 Task: Change the configuration of the roadmap layout of the mark's project to sort by "Assignees" in descending order.
Action: Mouse moved to (253, 167)
Screenshot: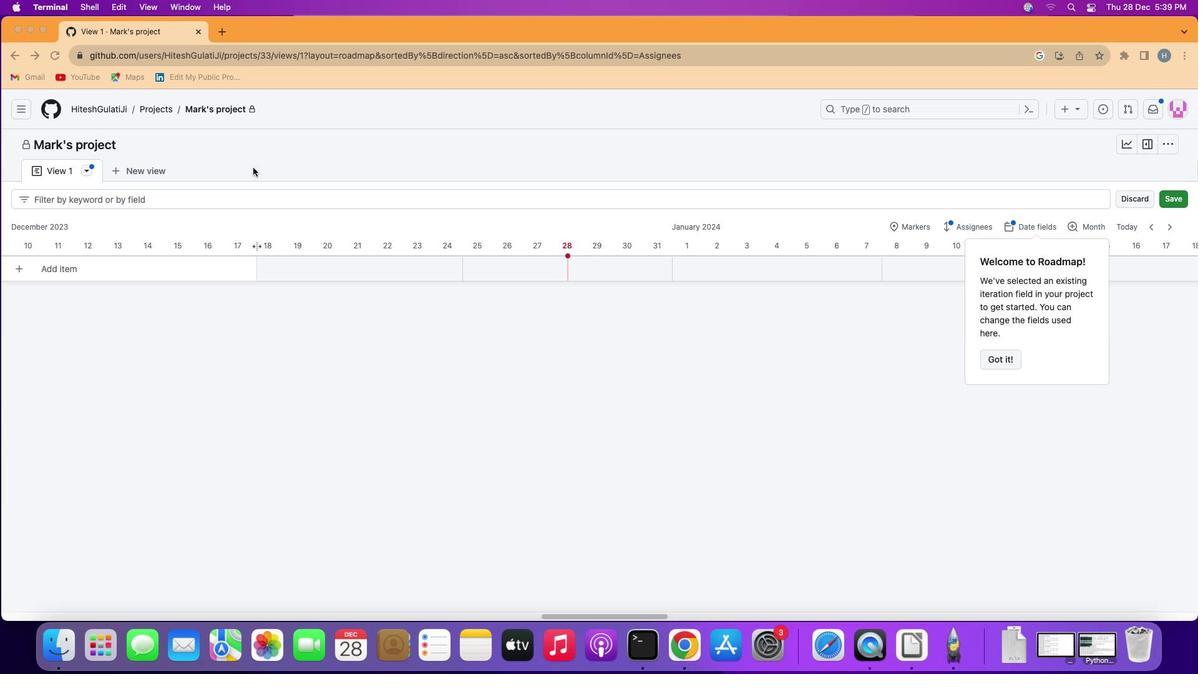 
Action: Mouse pressed left at (253, 167)
Screenshot: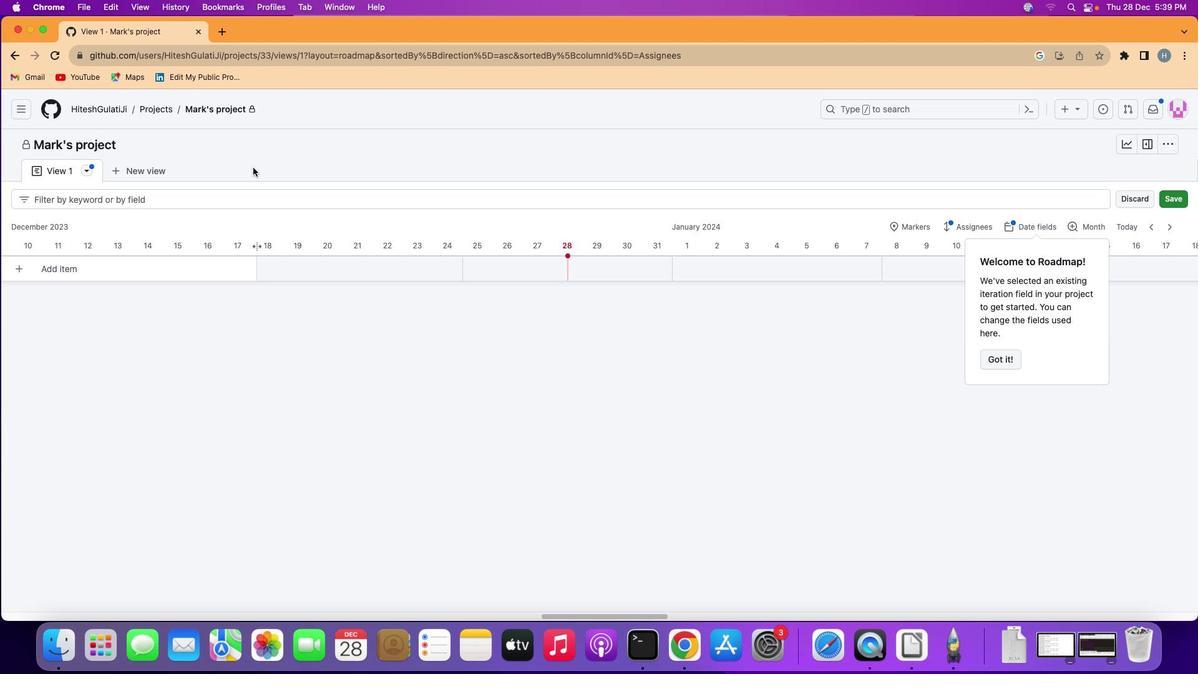 
Action: Mouse moved to (85, 167)
Screenshot: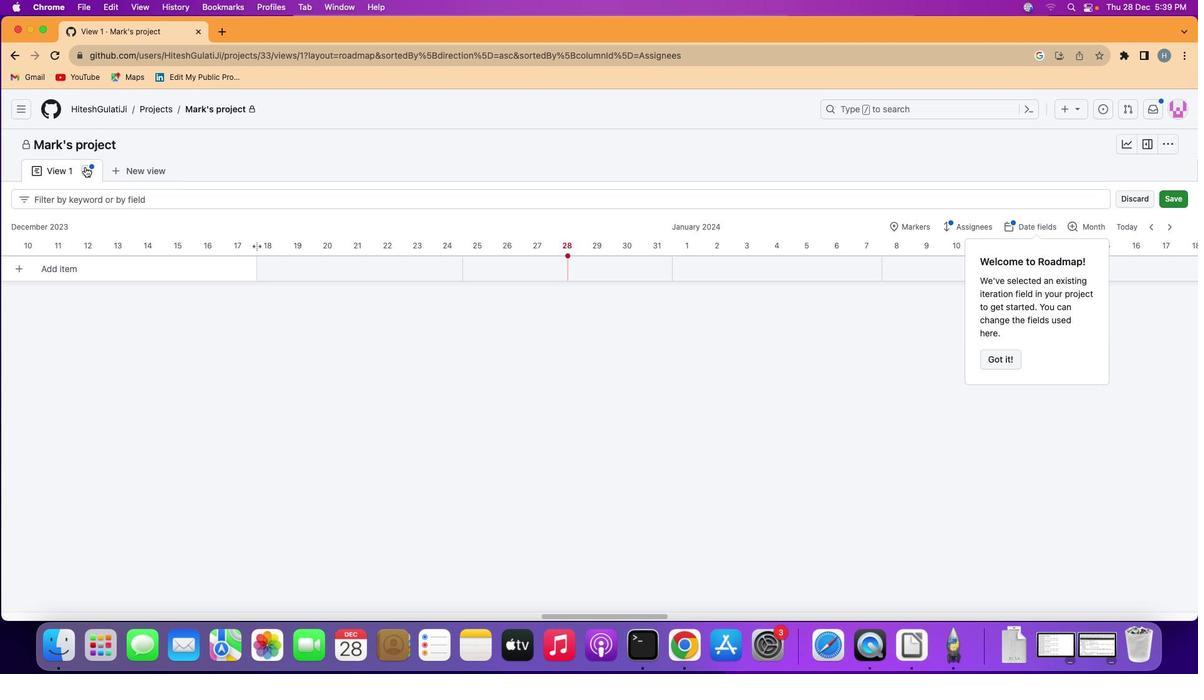 
Action: Mouse pressed left at (85, 167)
Screenshot: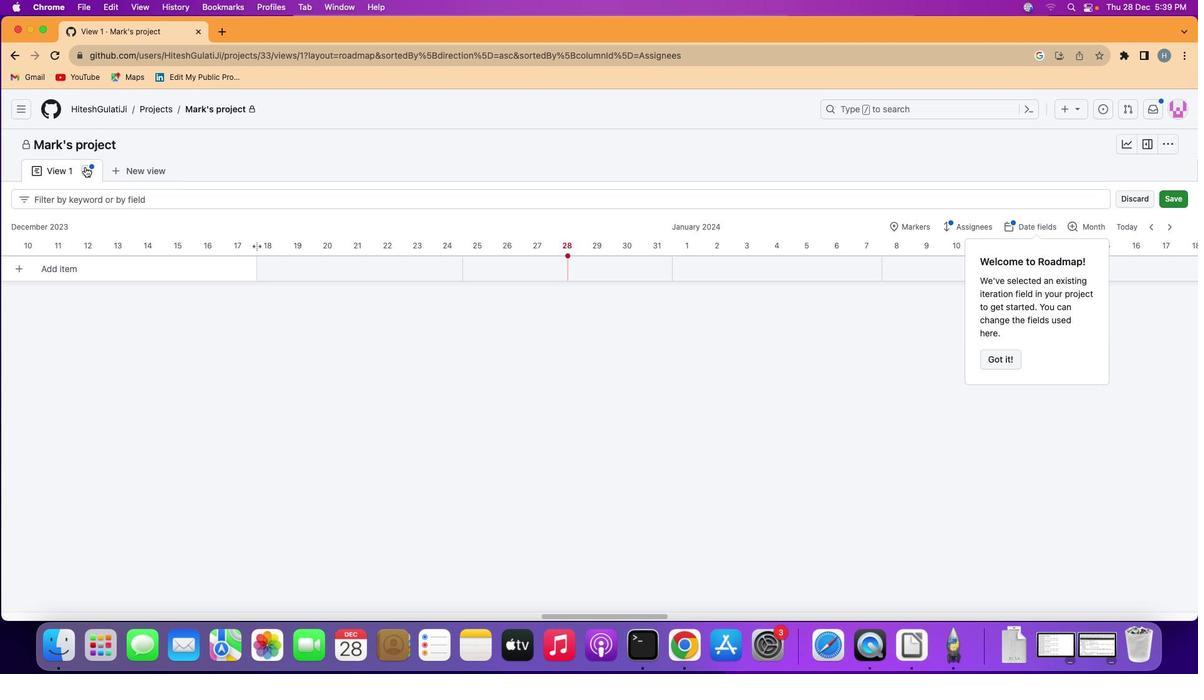 
Action: Mouse moved to (137, 300)
Screenshot: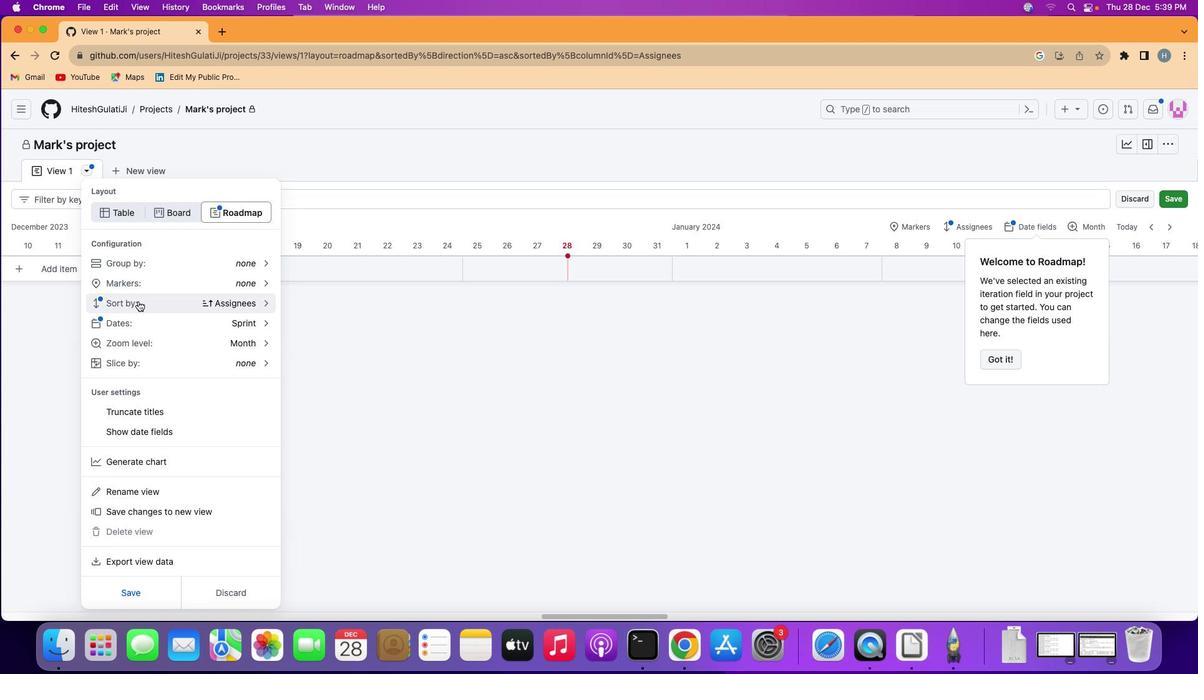 
Action: Mouse pressed left at (137, 300)
Screenshot: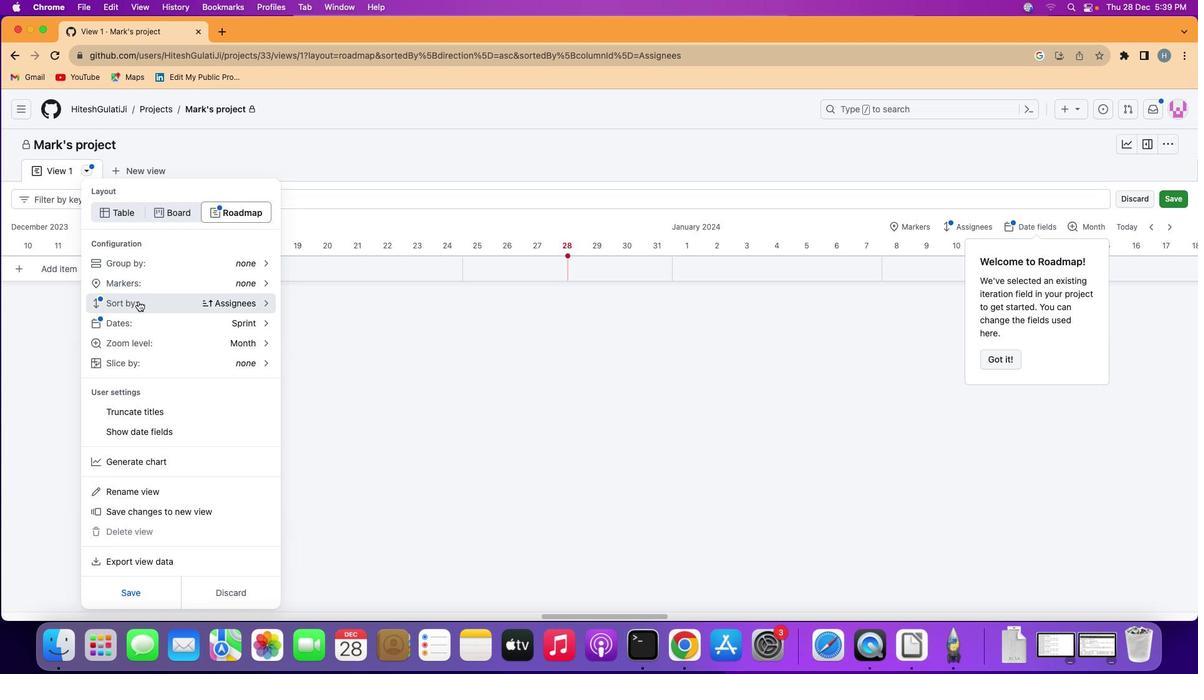 
Action: Mouse moved to (216, 255)
Screenshot: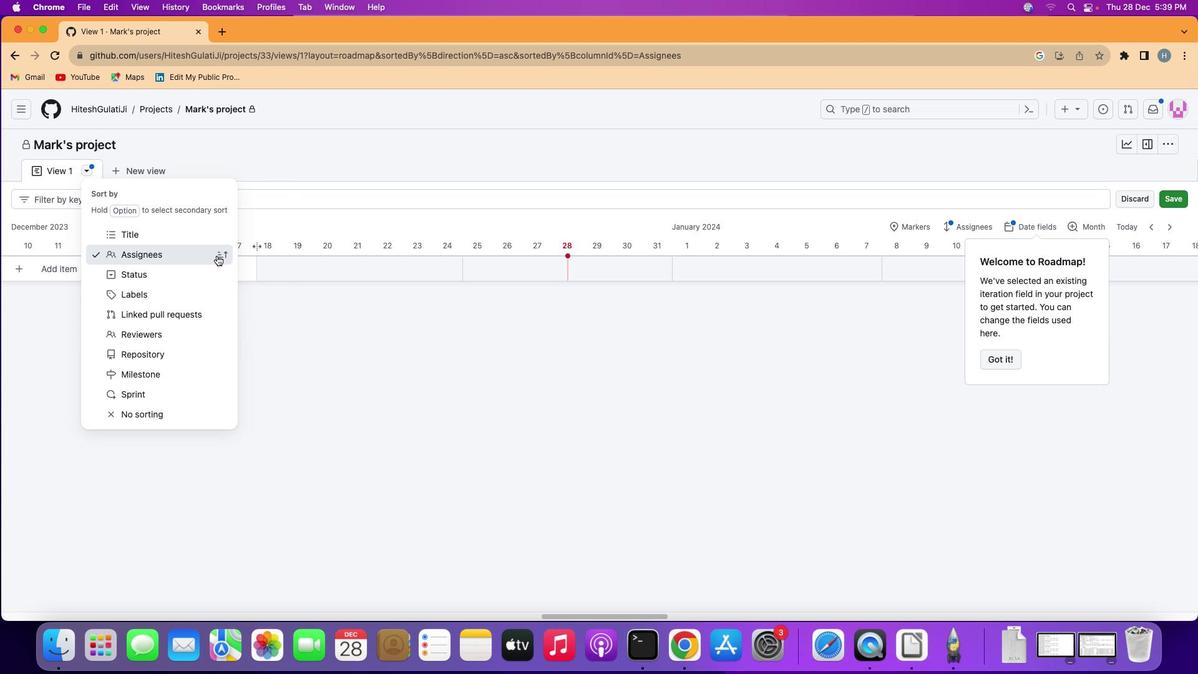 
Action: Mouse pressed left at (216, 255)
Screenshot: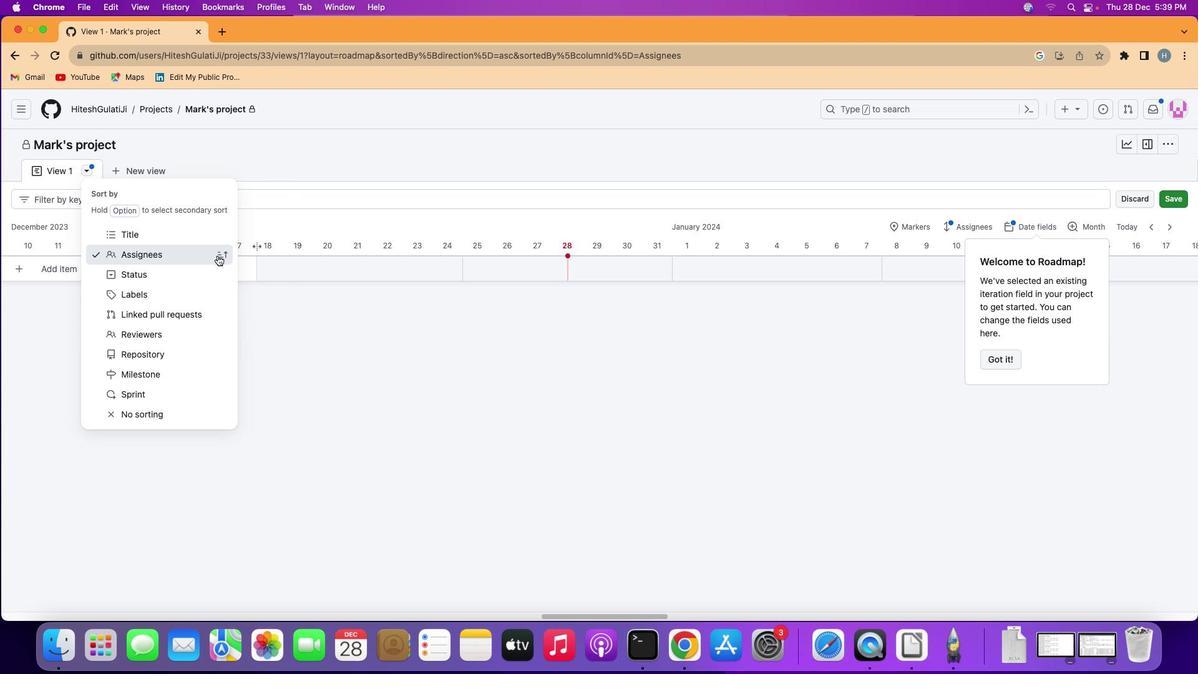 
Action: Mouse moved to (323, 301)
Screenshot: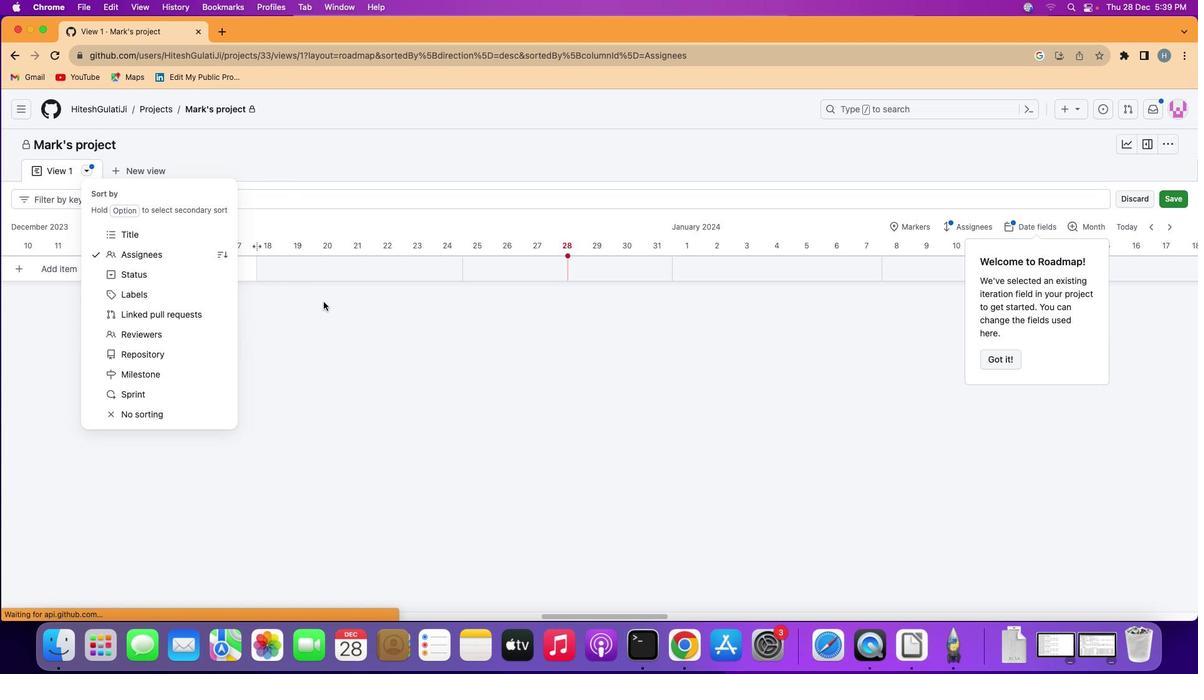 
